 Task: Create a task  Upgrade and migrate company data storage to a cloud-based solution , assign it to team member softage.3@softage.net in the project AgileLink and update the status of the task to  At Risk , set the priority of the task to Medium
Action: Mouse moved to (288, 388)
Screenshot: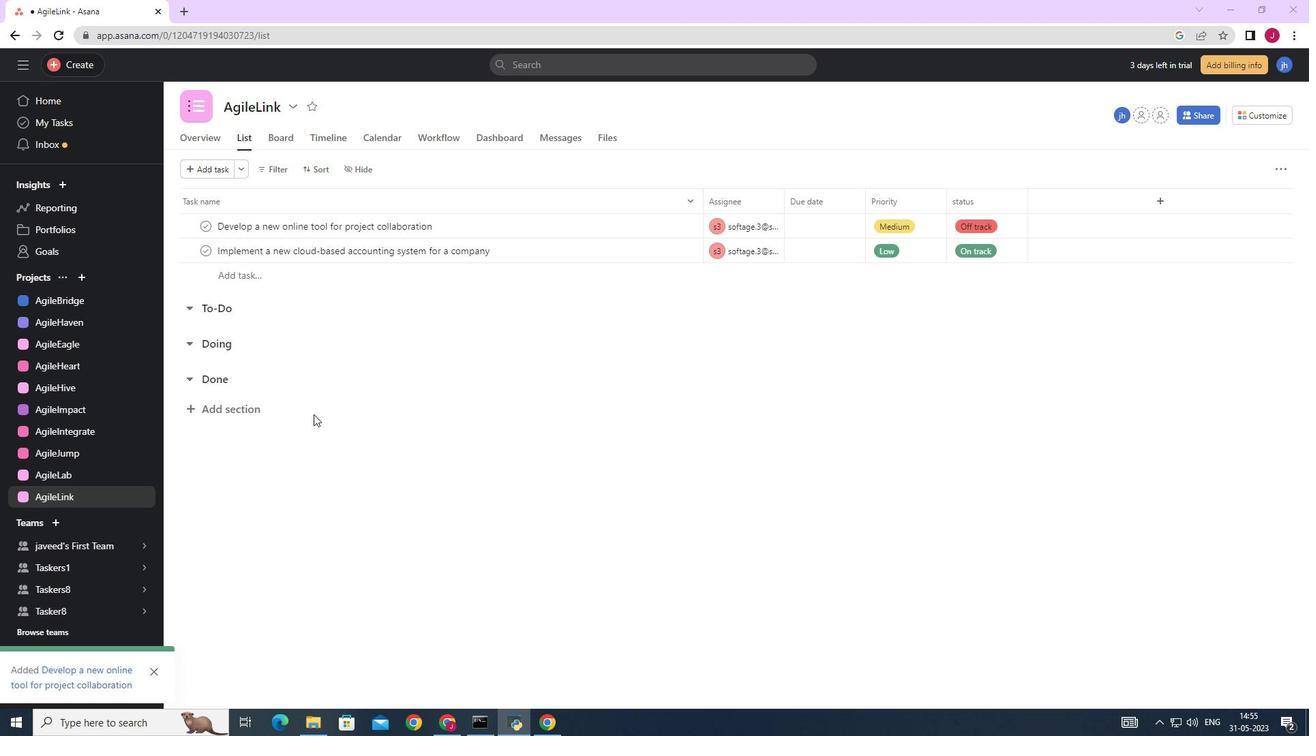 
Action: Mouse scrolled (288, 388) with delta (0, 0)
Screenshot: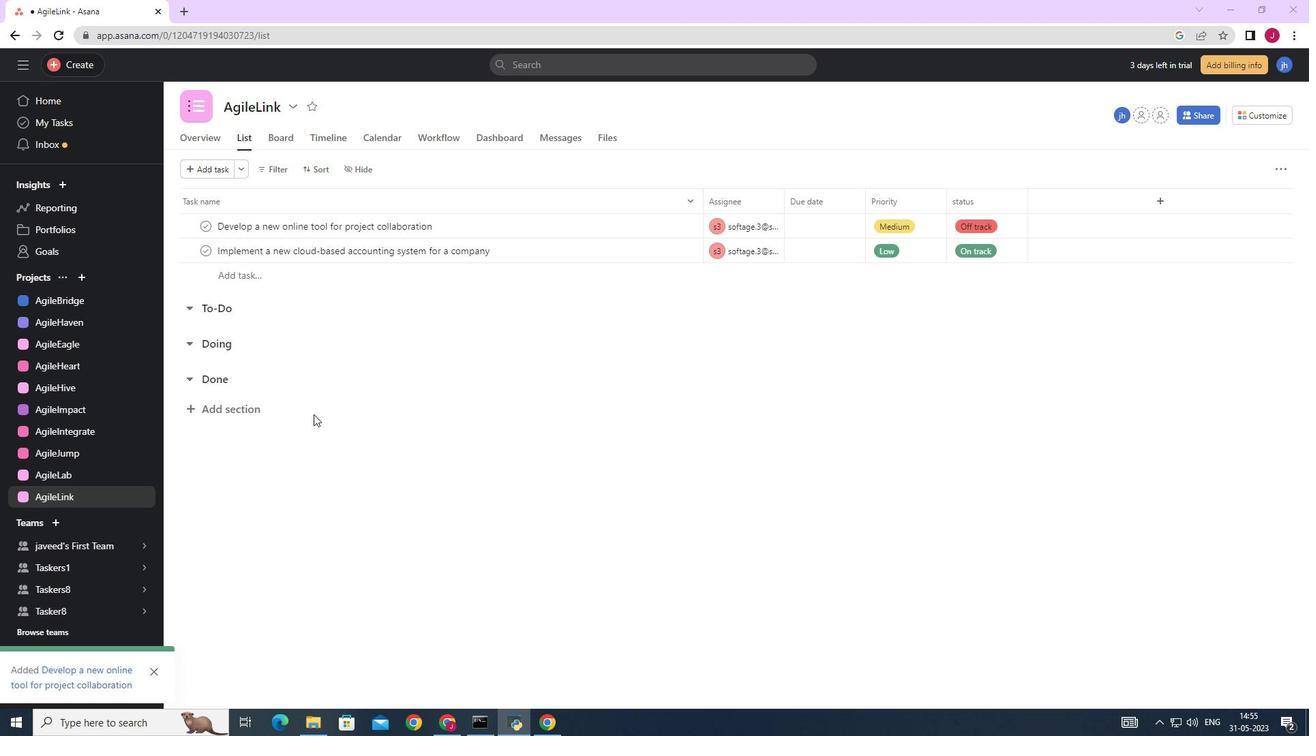 
Action: Mouse moved to (287, 386)
Screenshot: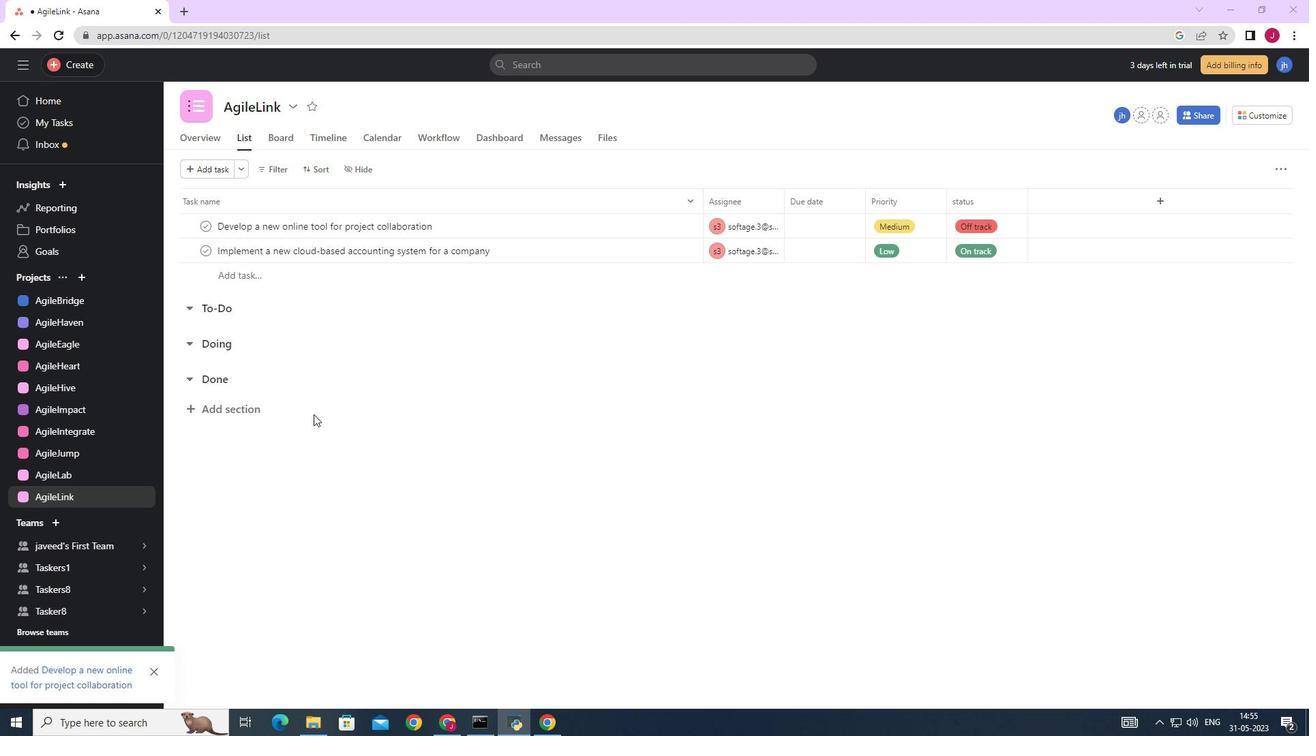 
Action: Mouse scrolled (287, 386) with delta (0, 0)
Screenshot: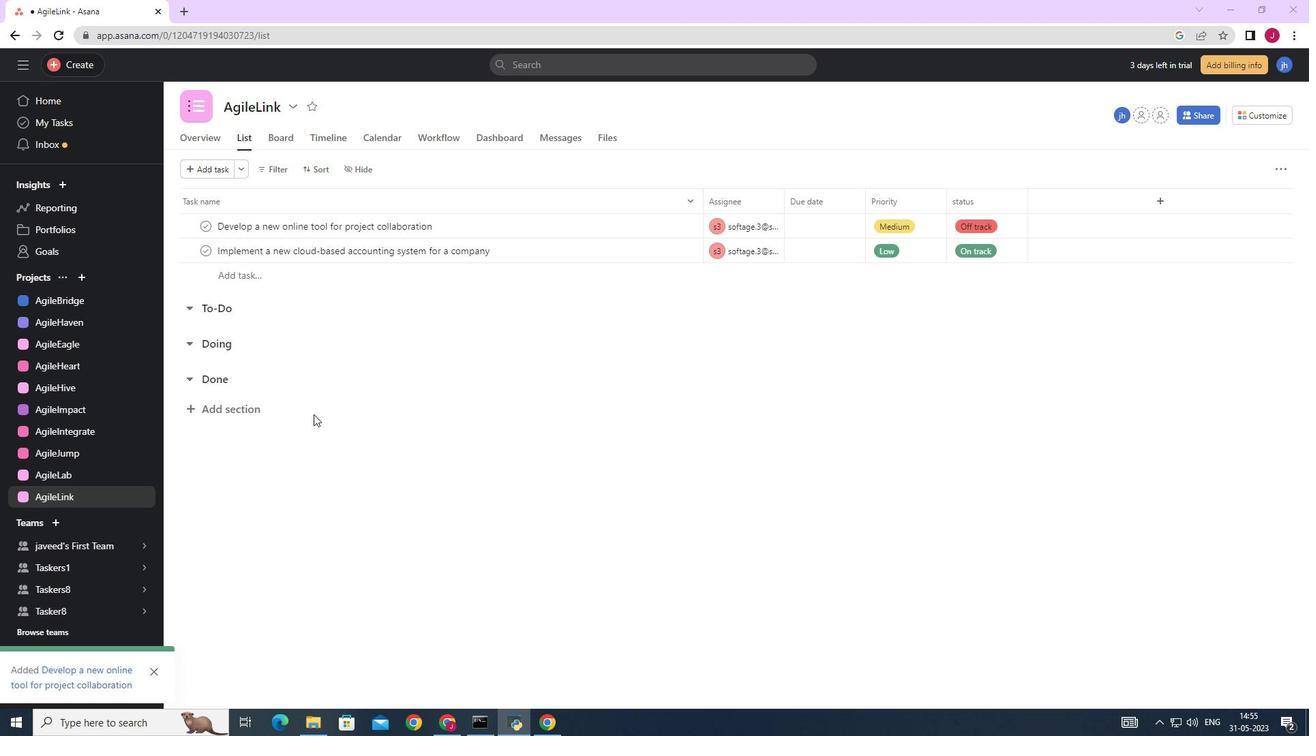 
Action: Mouse moved to (94, 62)
Screenshot: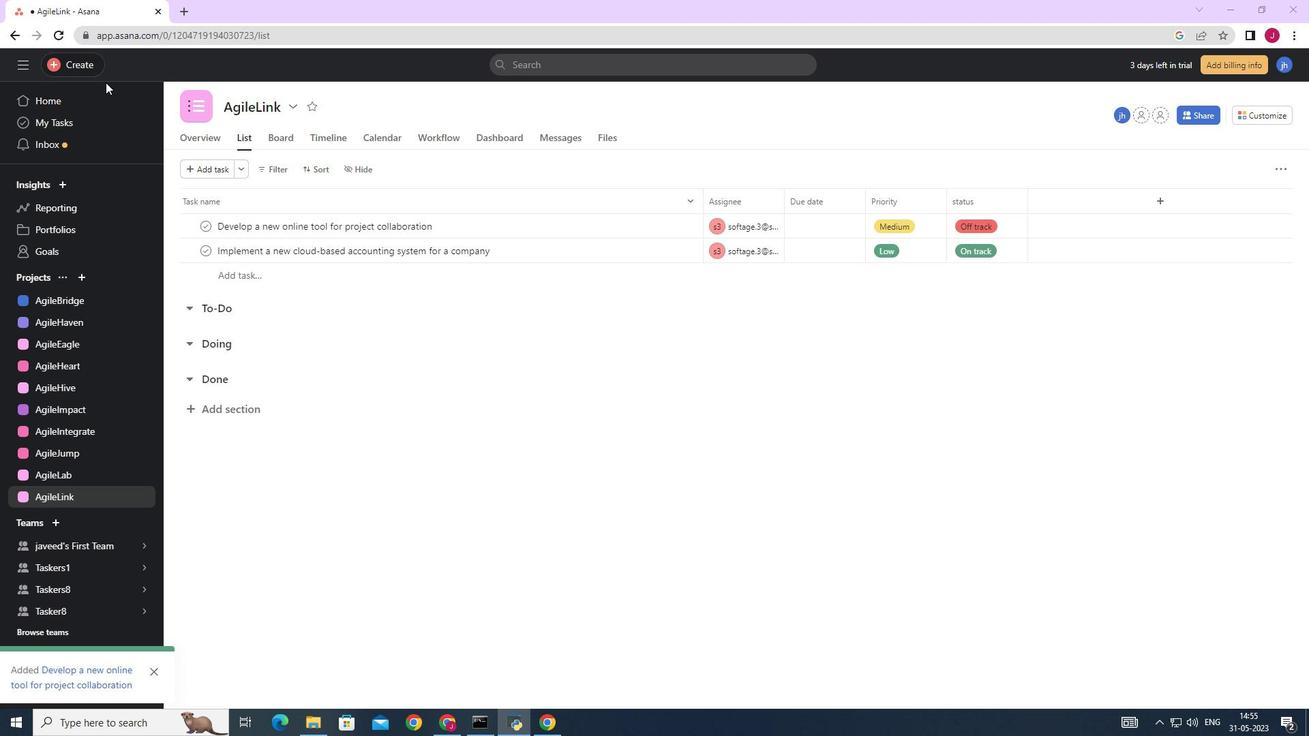 
Action: Mouse pressed left at (94, 62)
Screenshot: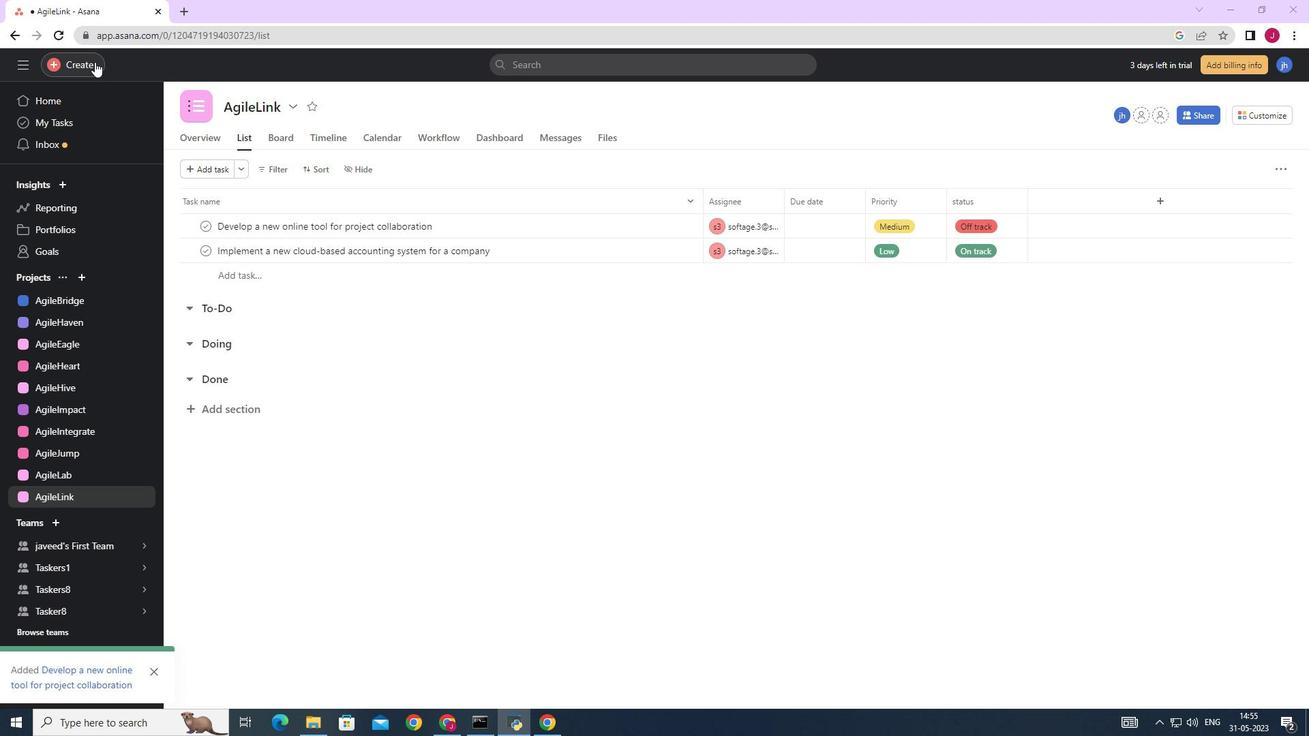 
Action: Mouse moved to (149, 66)
Screenshot: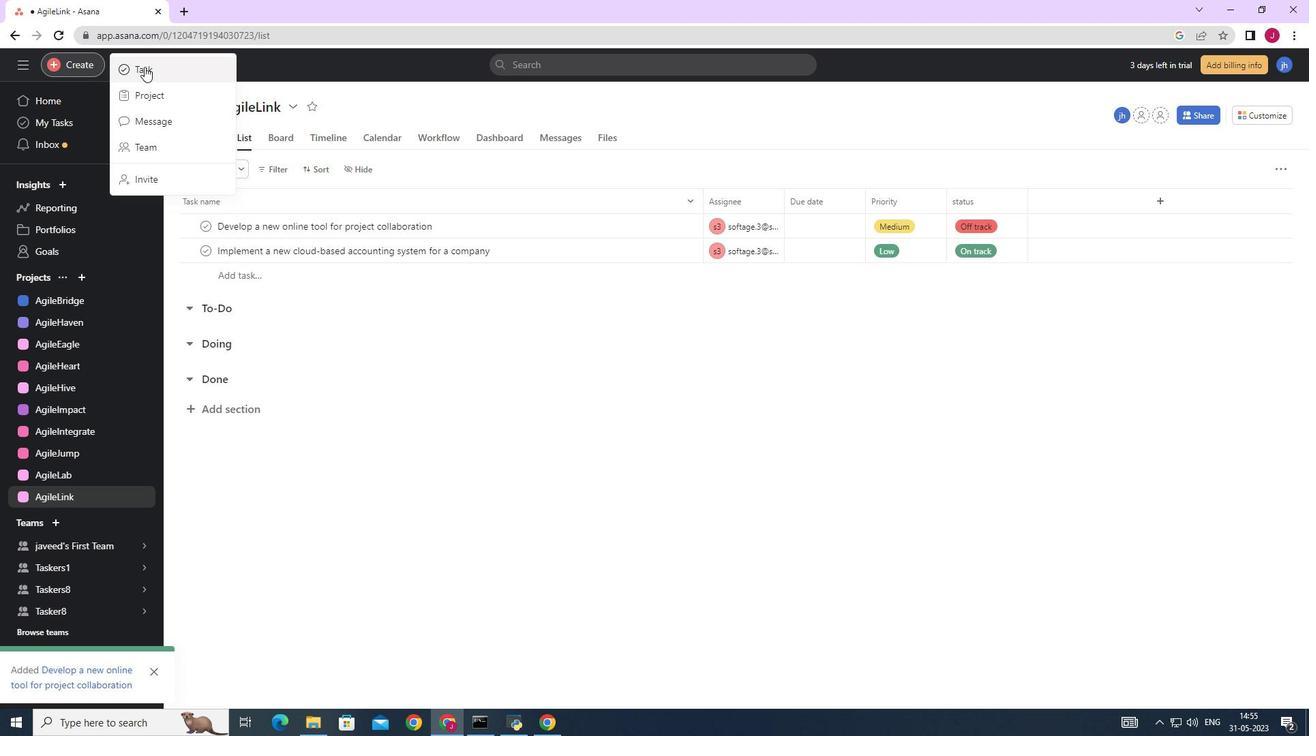 
Action: Mouse pressed left at (149, 66)
Screenshot: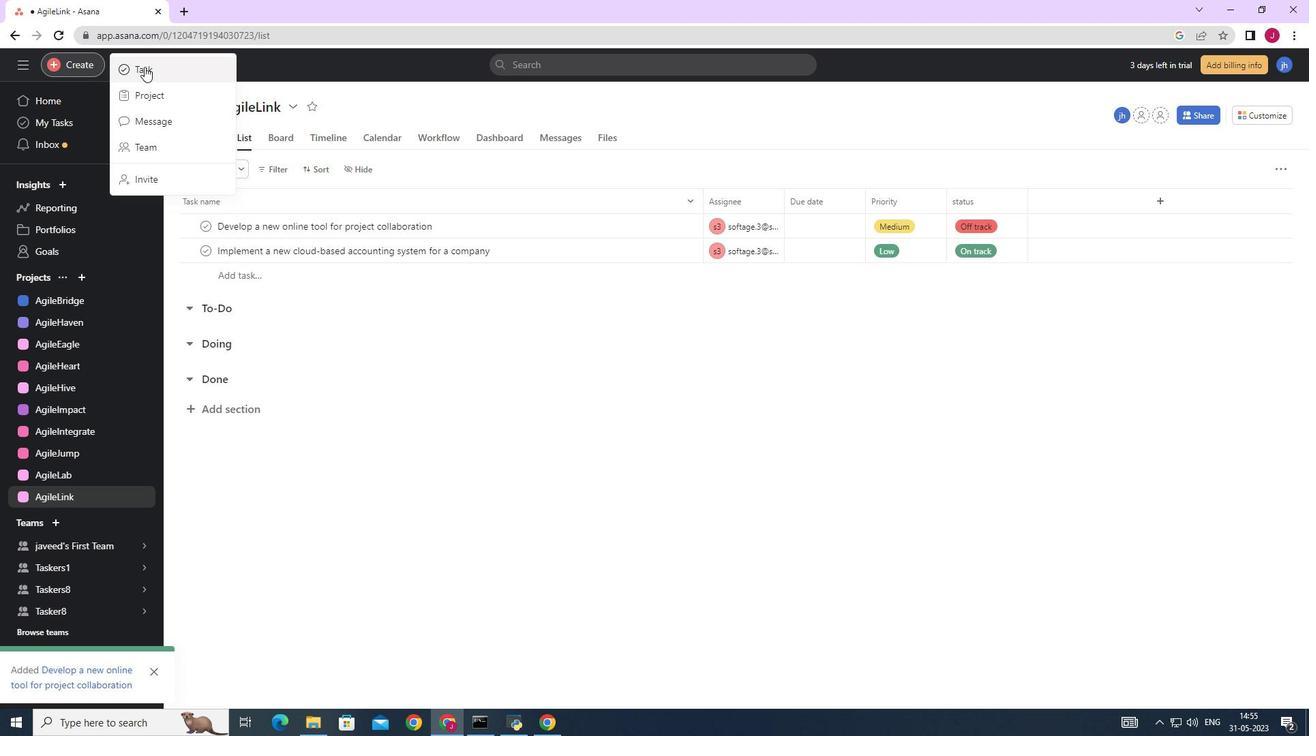 
Action: Mouse moved to (1067, 450)
Screenshot: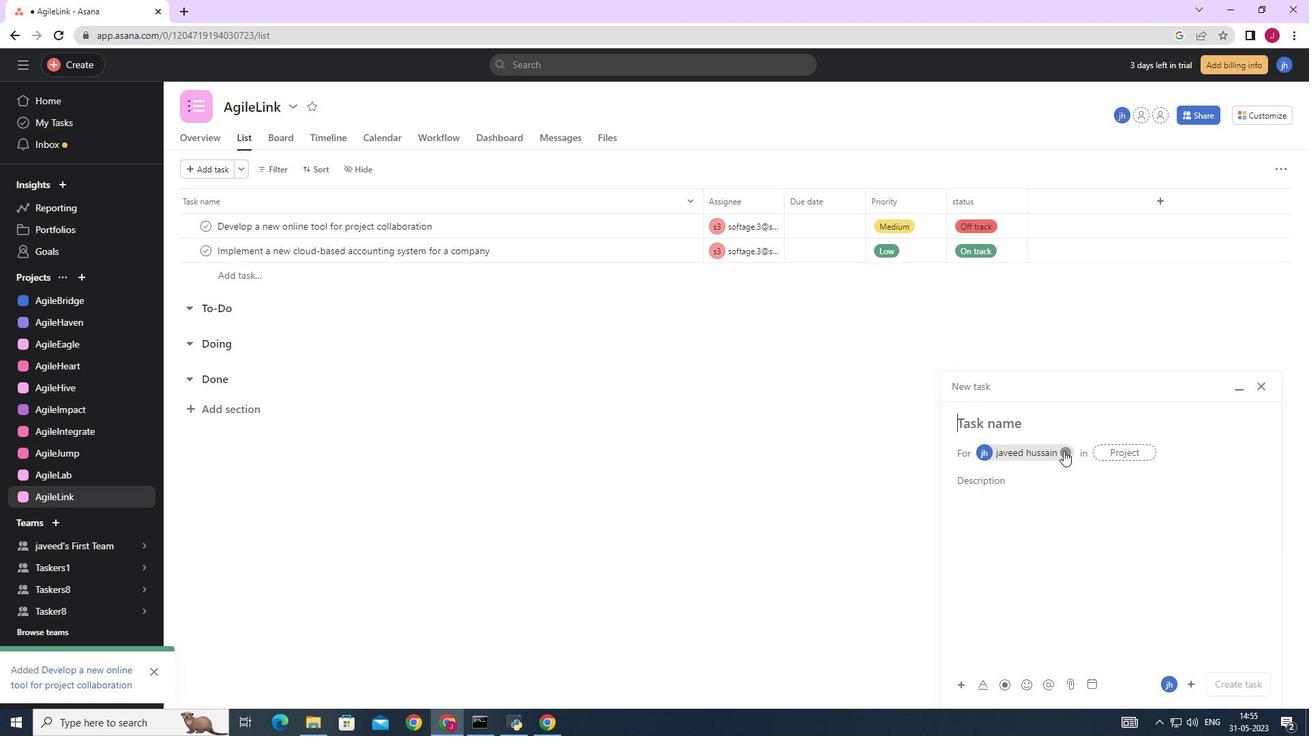 
Action: Mouse pressed left at (1067, 450)
Screenshot: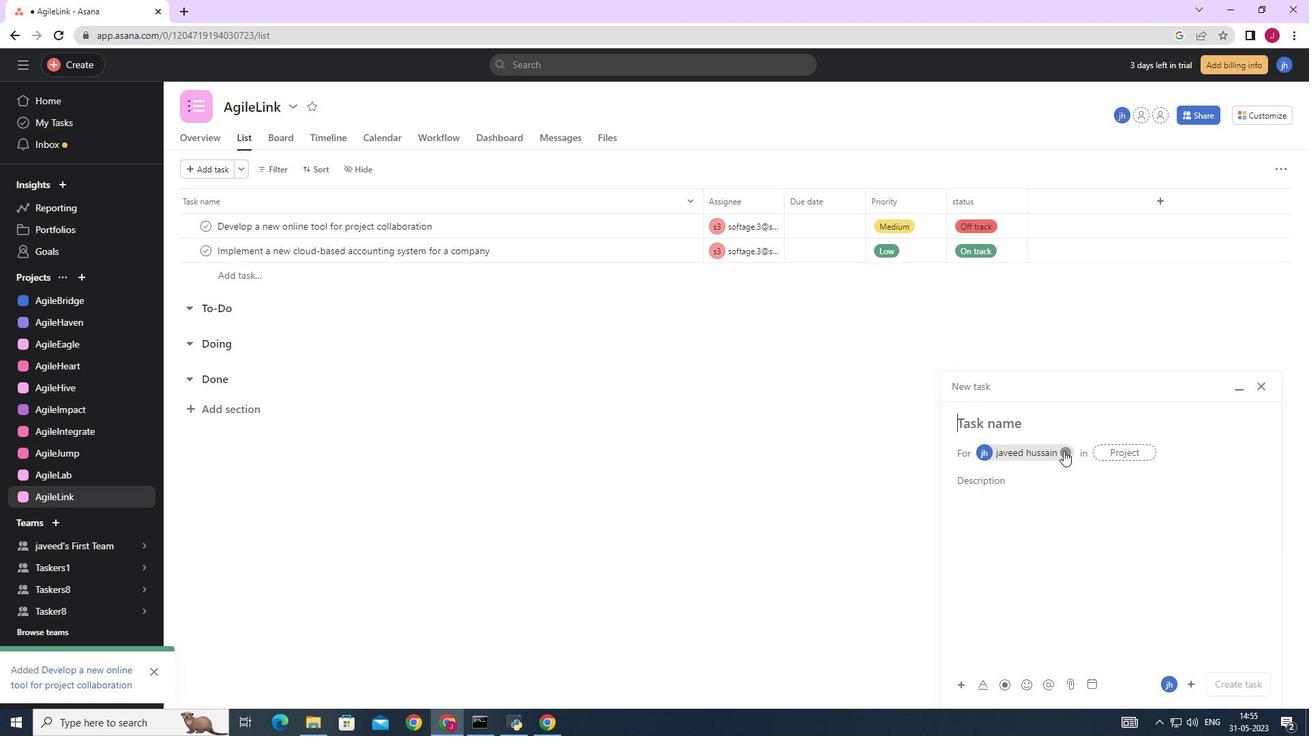 
Action: Mouse moved to (1005, 423)
Screenshot: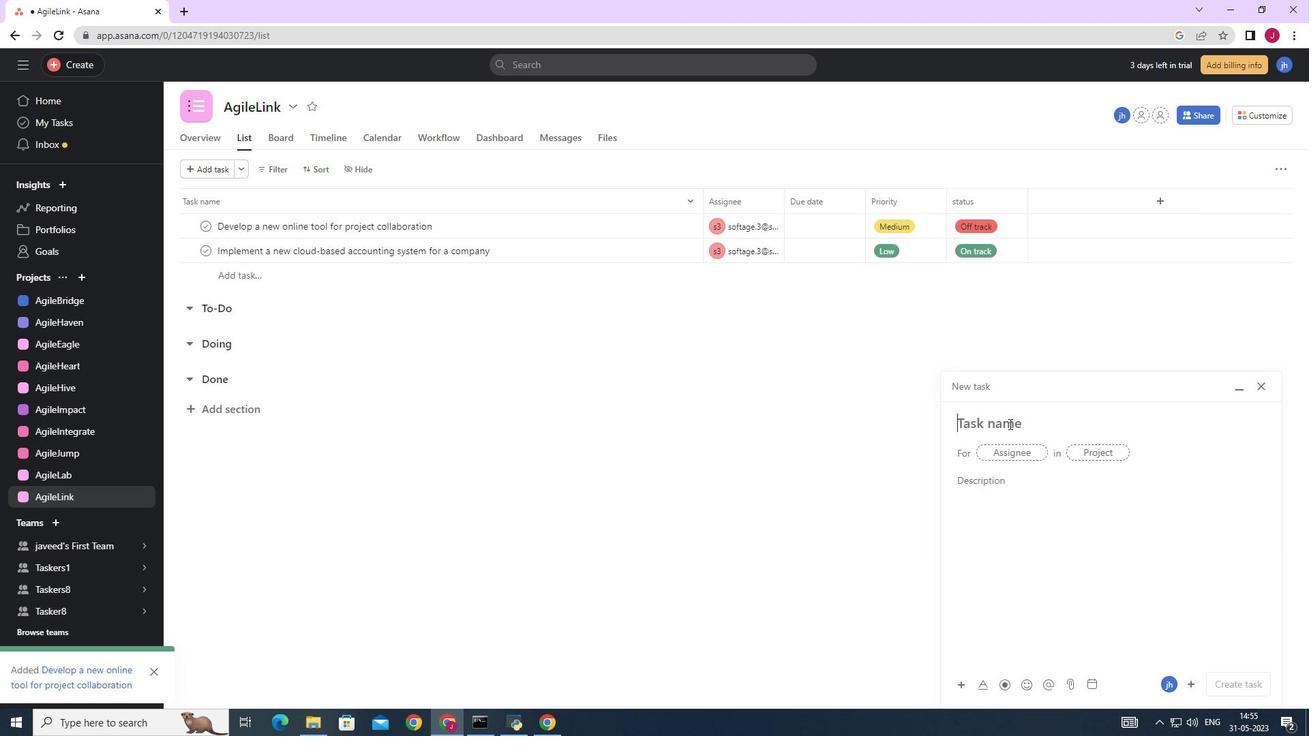 
Action: Key pressed <Key.caps_lock>U<Key.caps_lock>pgrade<Key.space>and<Key.space>migrate<Key.space>company<Key.space>data<Key.space>storage<Key.space>to<Key.space>cloud-based<Key.space>solutiom<Key.backspace>n
Screenshot: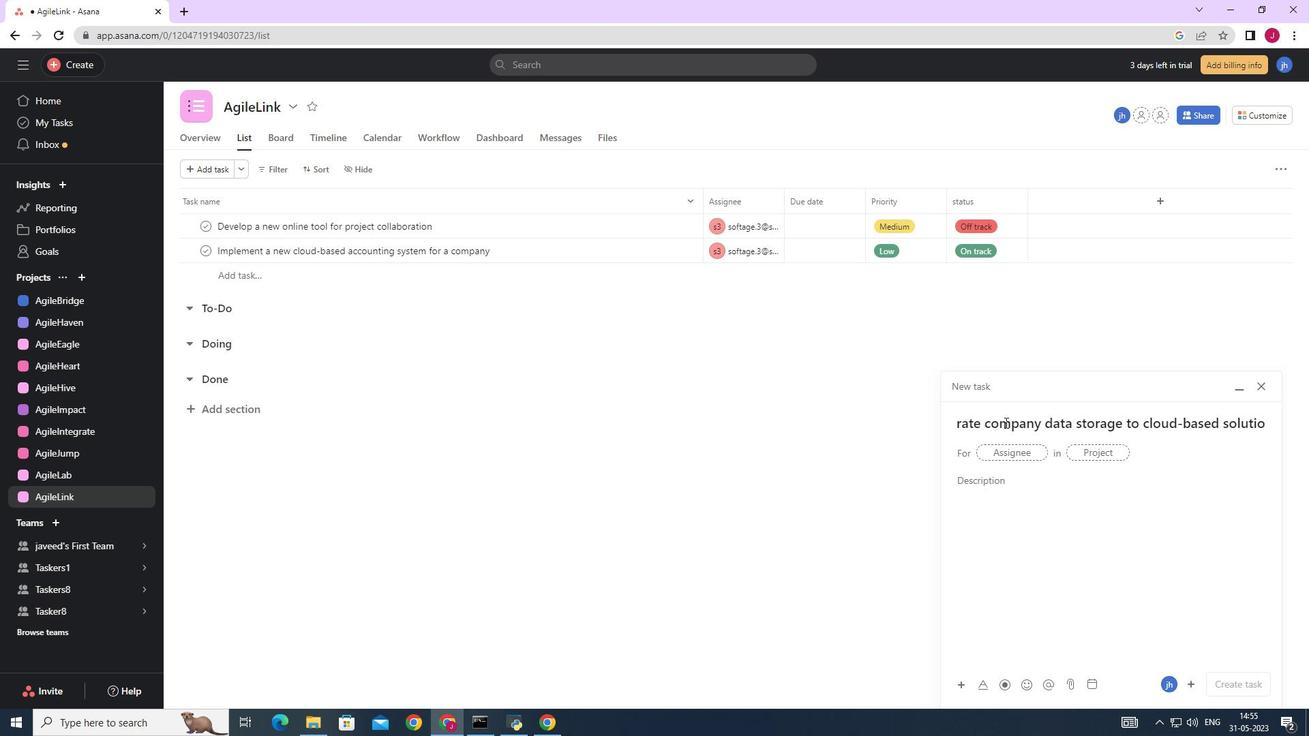 
Action: Mouse moved to (1007, 451)
Screenshot: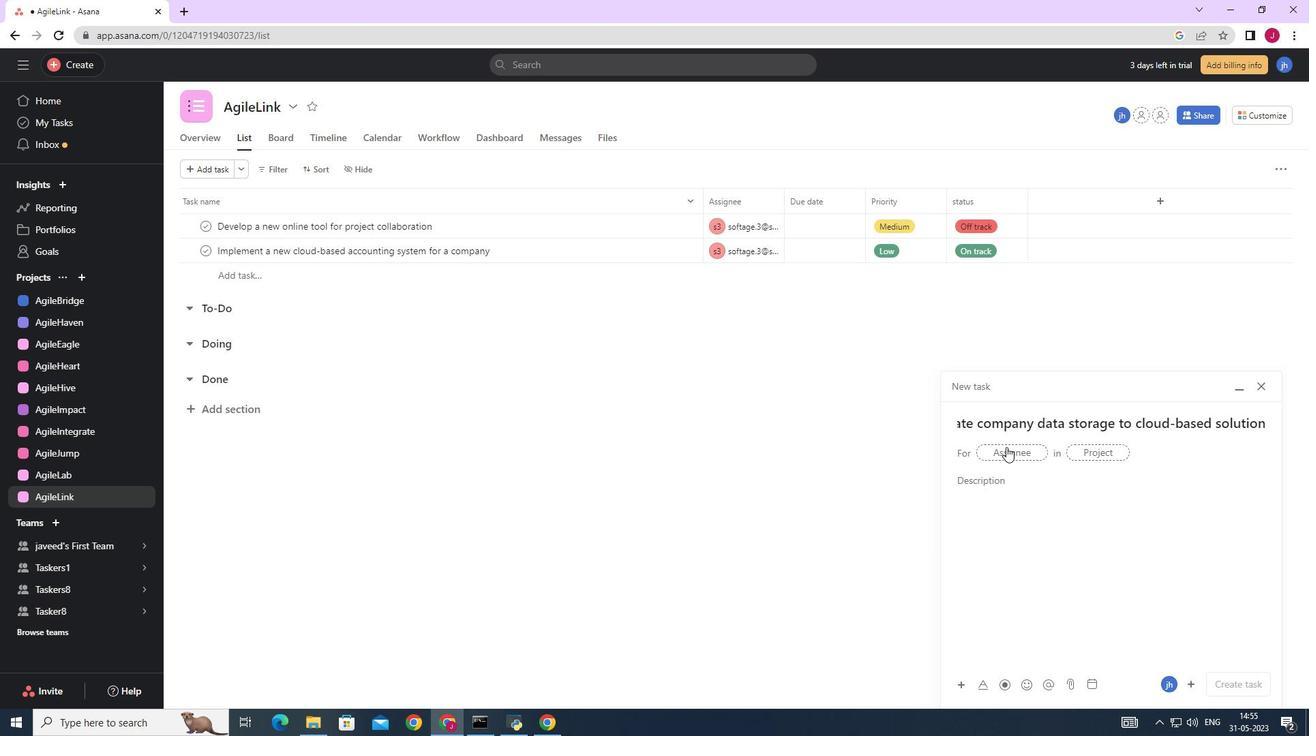 
Action: Mouse pressed left at (1007, 451)
Screenshot: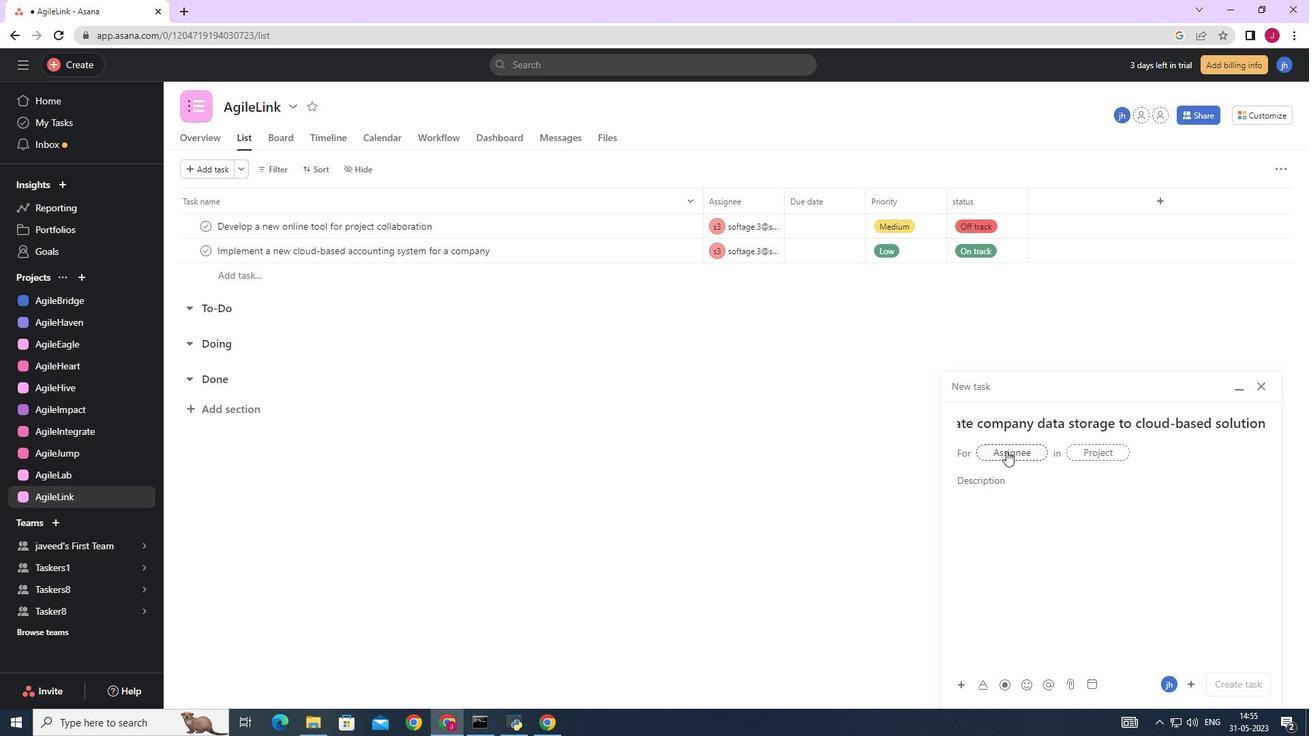 
Action: Key pressed softage.2<Key.backspace>3
Screenshot: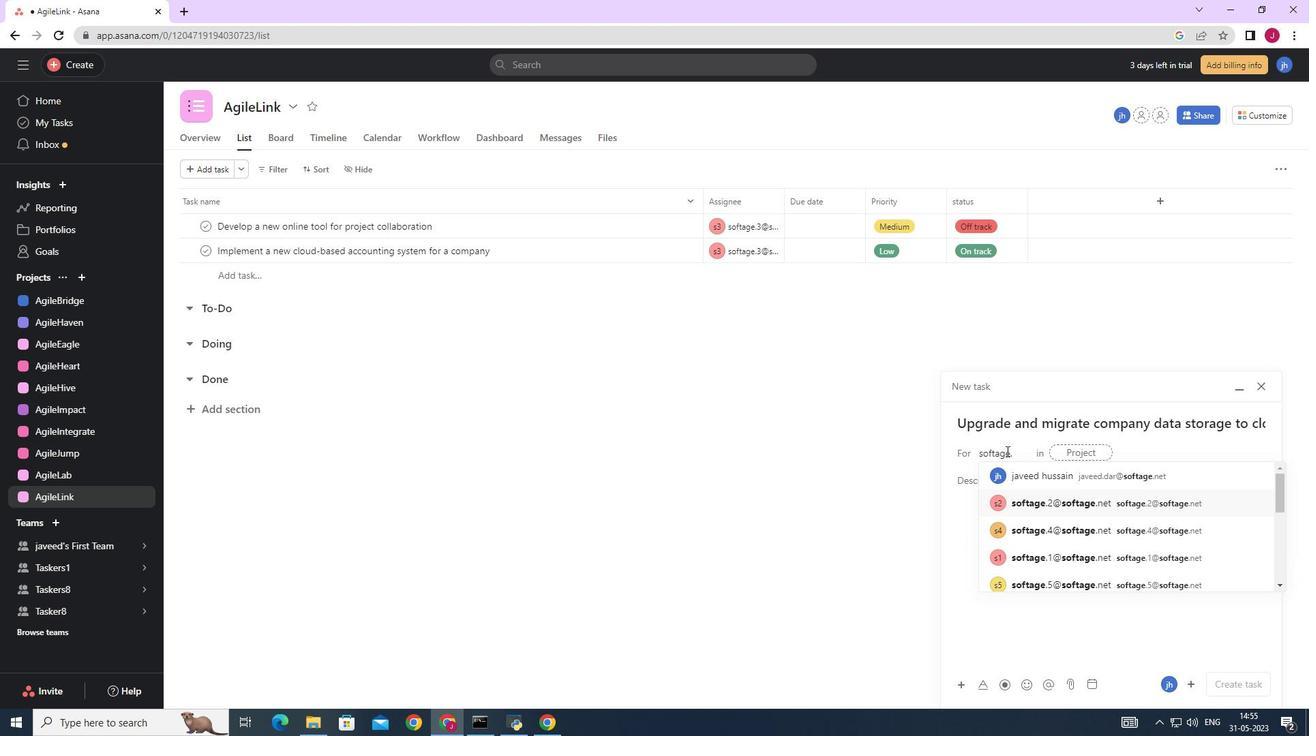 
Action: Mouse moved to (1042, 475)
Screenshot: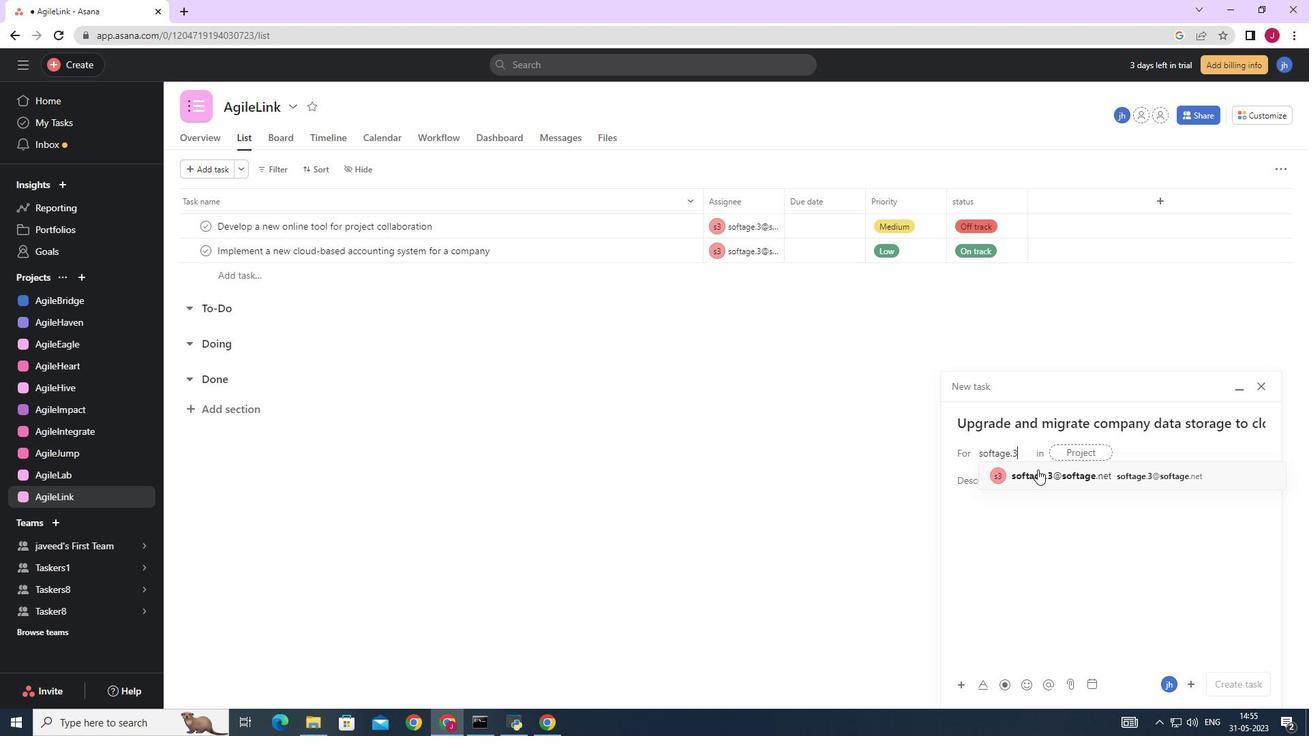
Action: Mouse pressed left at (1042, 475)
Screenshot: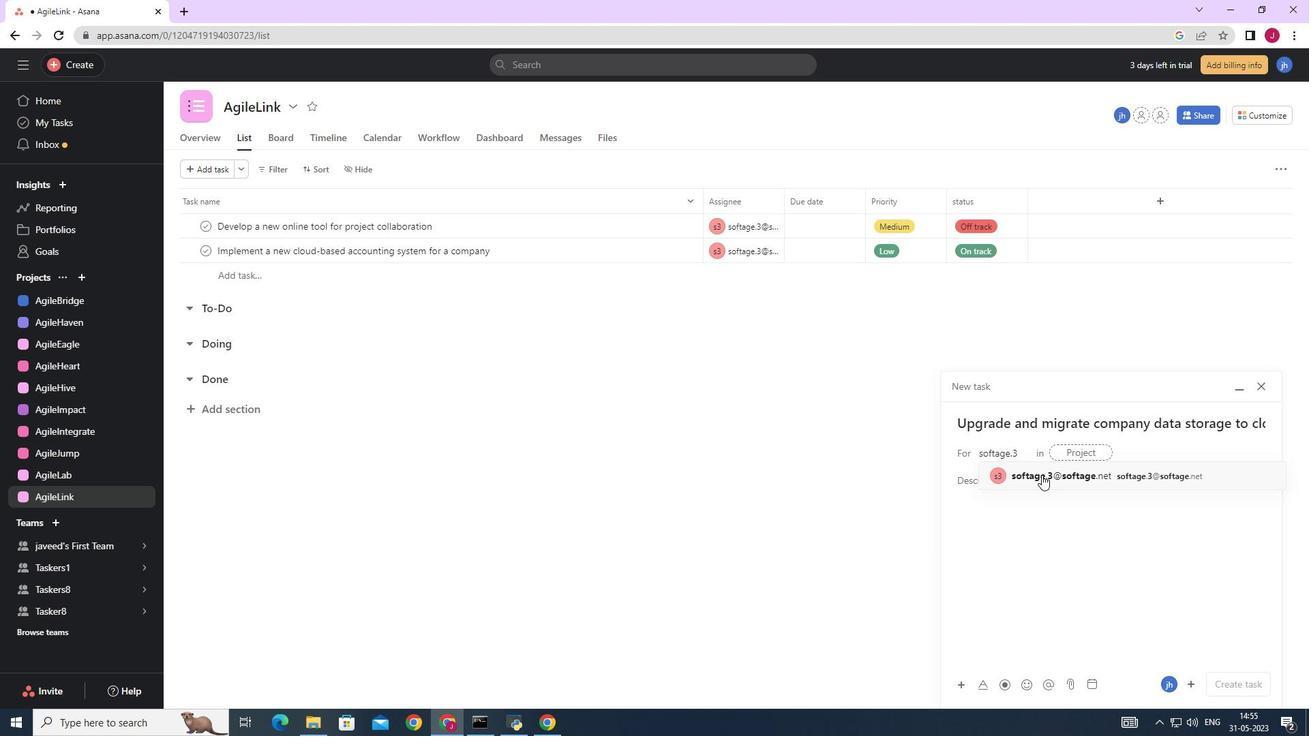 
Action: Mouse moved to (843, 472)
Screenshot: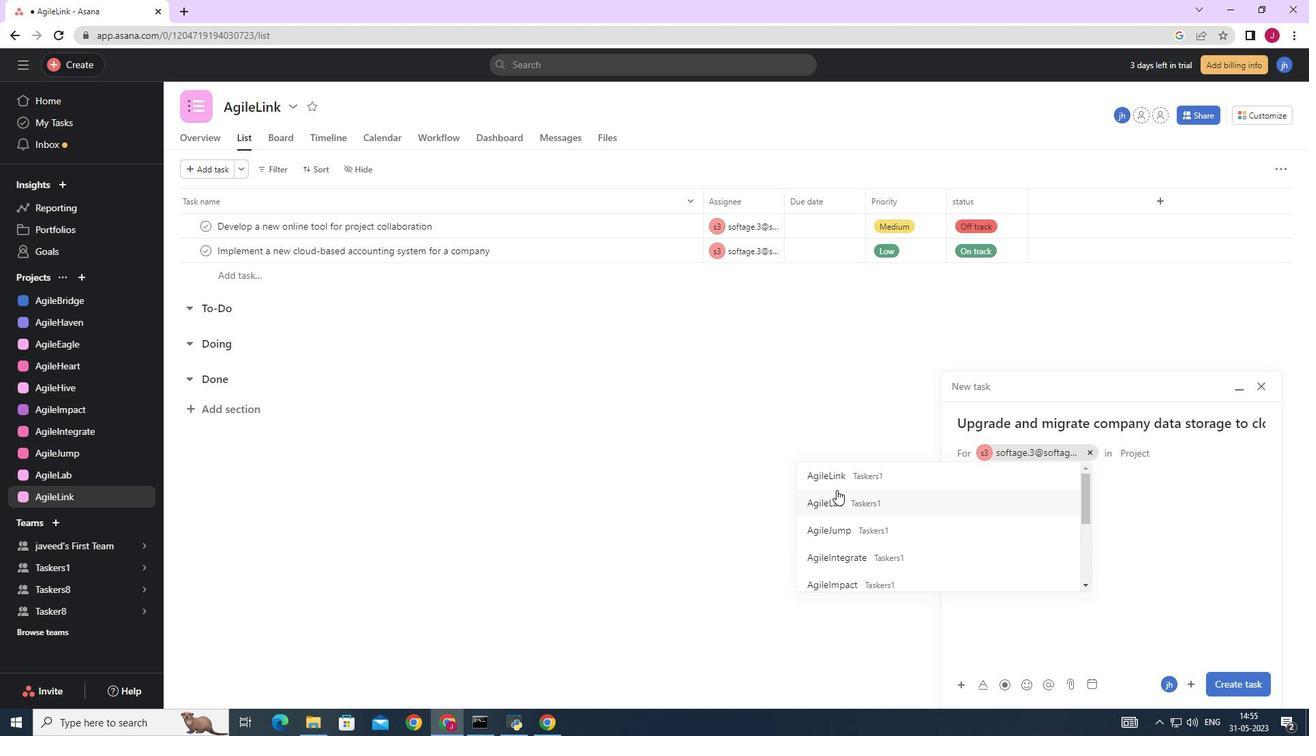 
Action: Mouse pressed left at (843, 472)
Screenshot: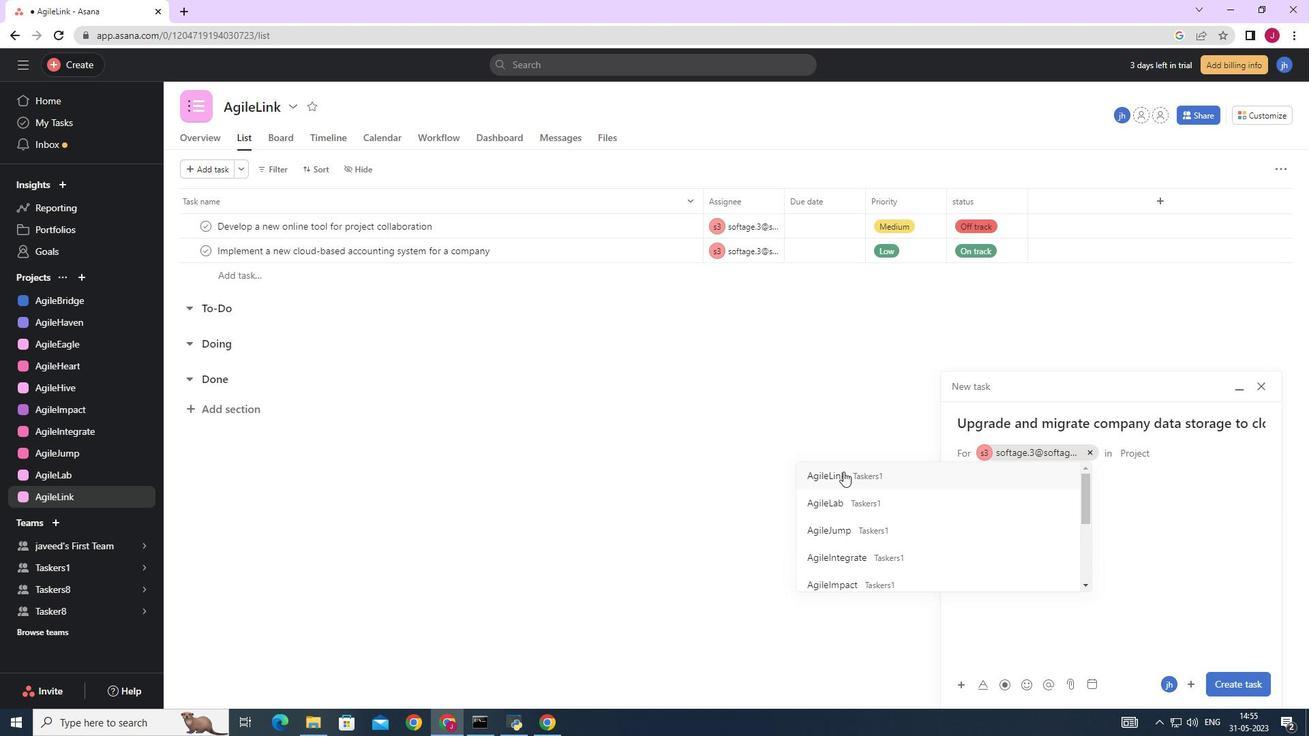 
Action: Mouse moved to (1023, 483)
Screenshot: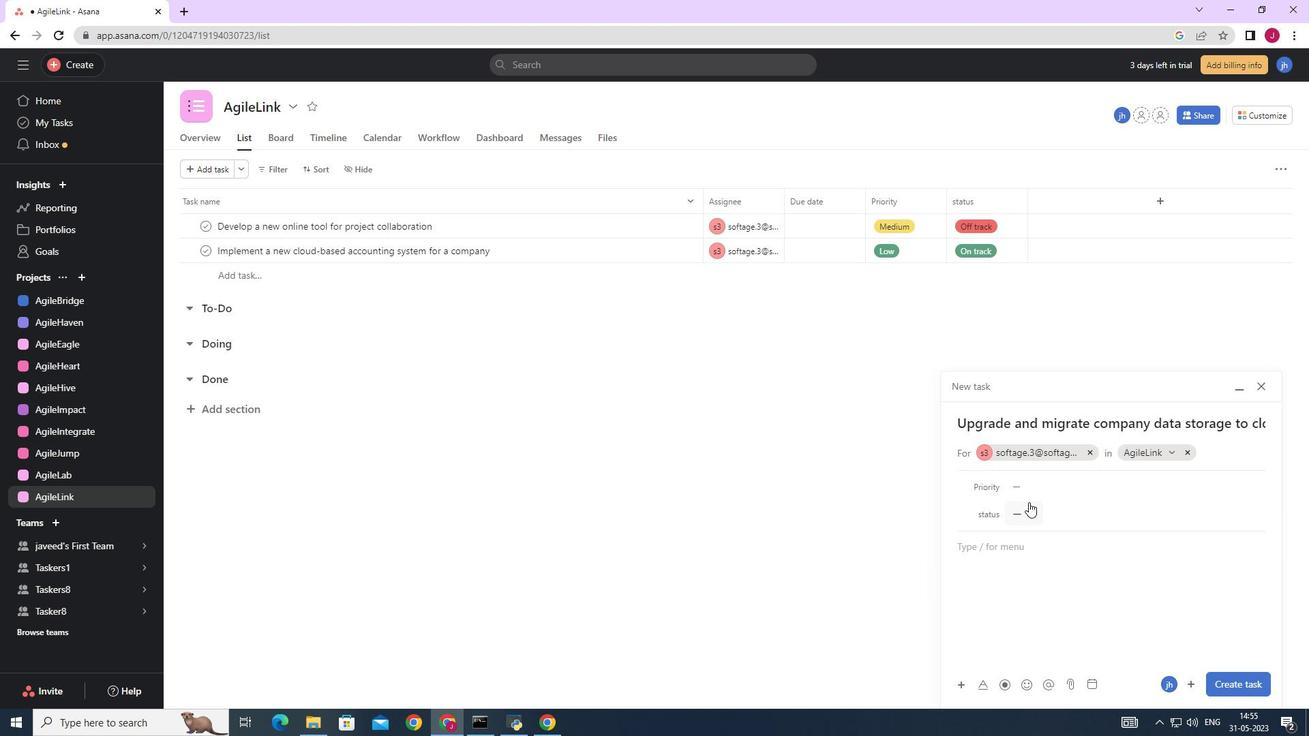 
Action: Mouse pressed left at (1023, 483)
Screenshot: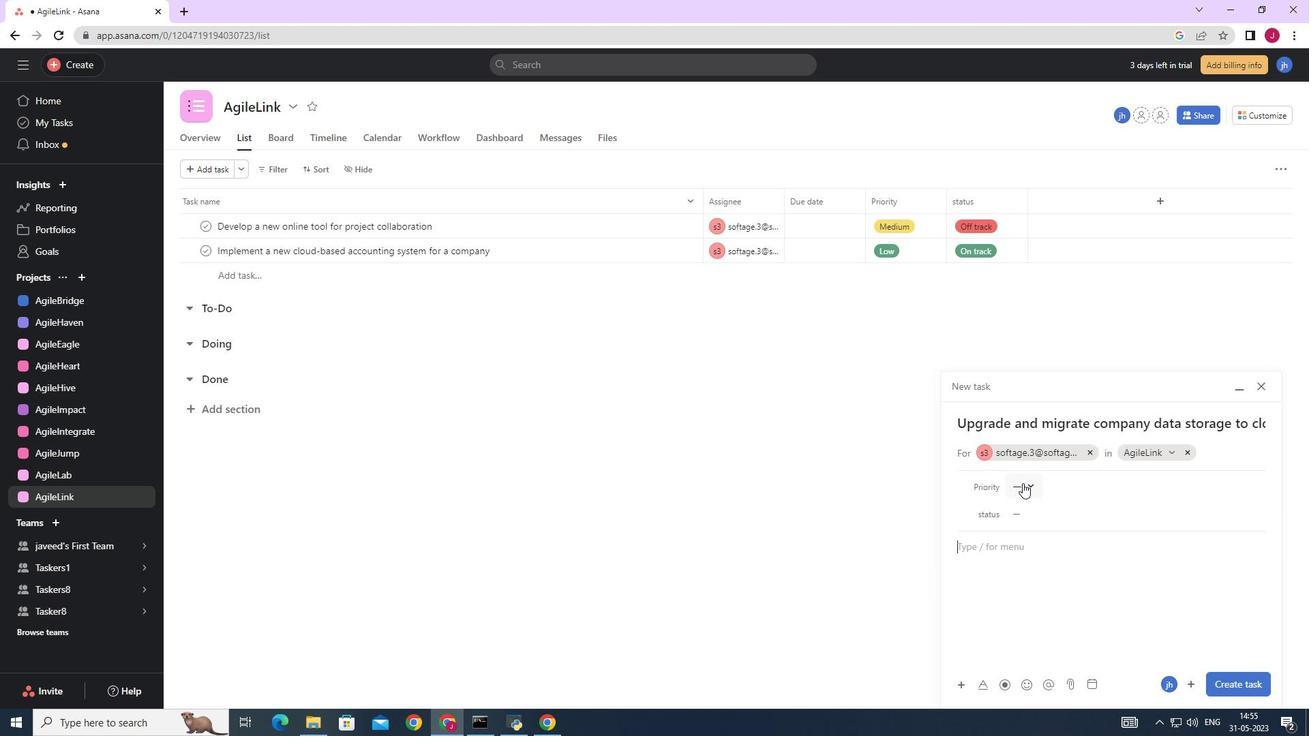 
Action: Mouse moved to (1052, 554)
Screenshot: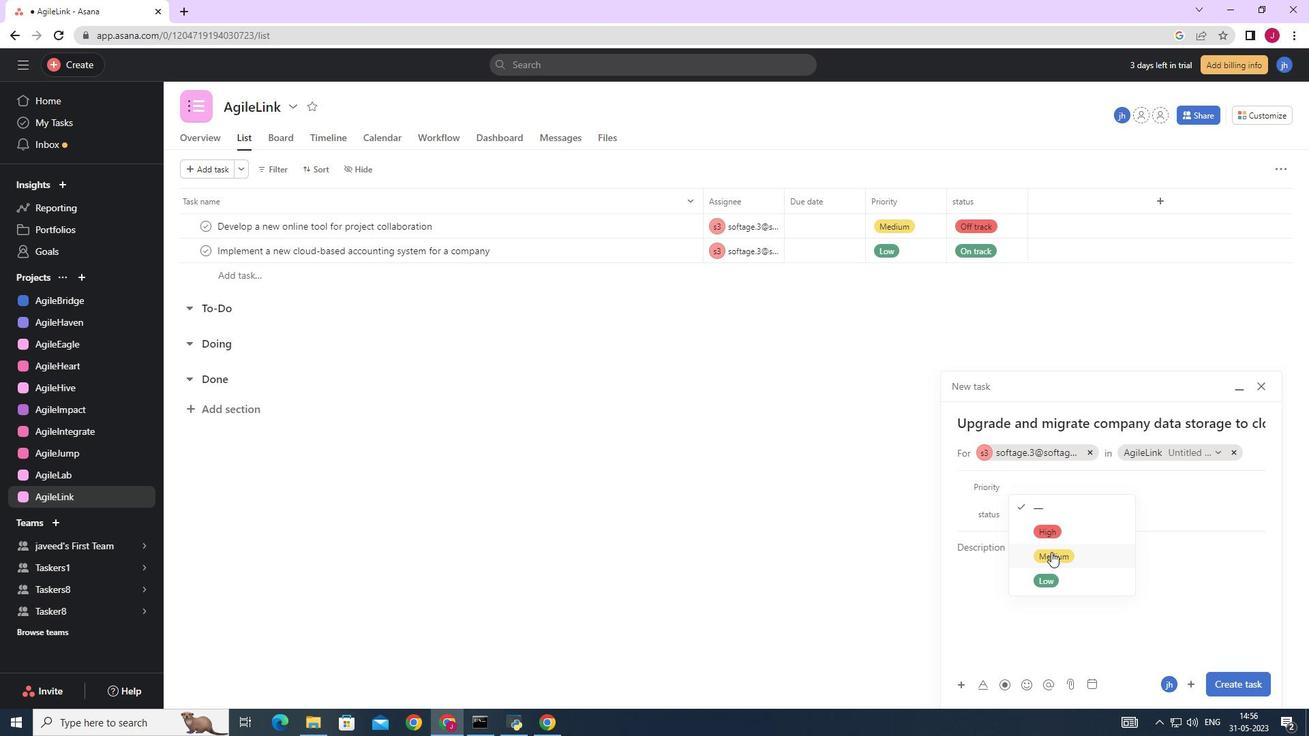 
Action: Mouse pressed left at (1052, 554)
Screenshot: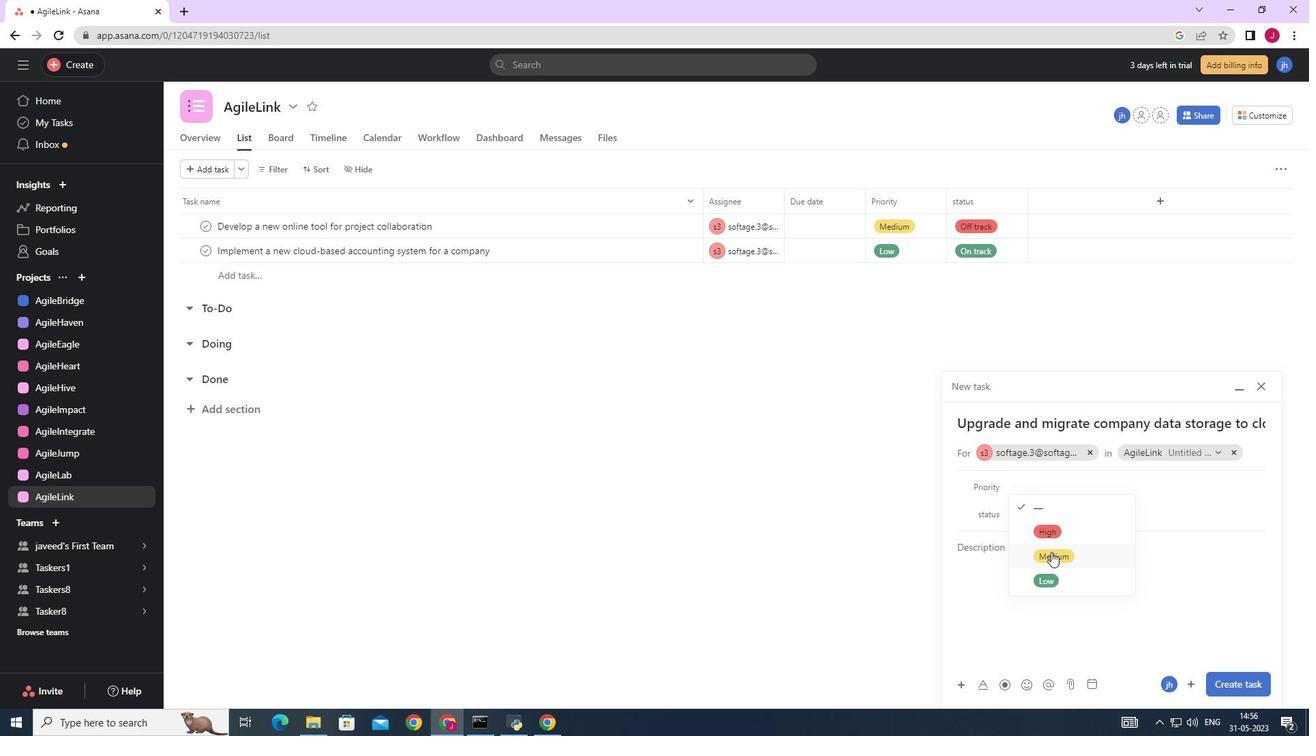 
Action: Mouse moved to (1037, 508)
Screenshot: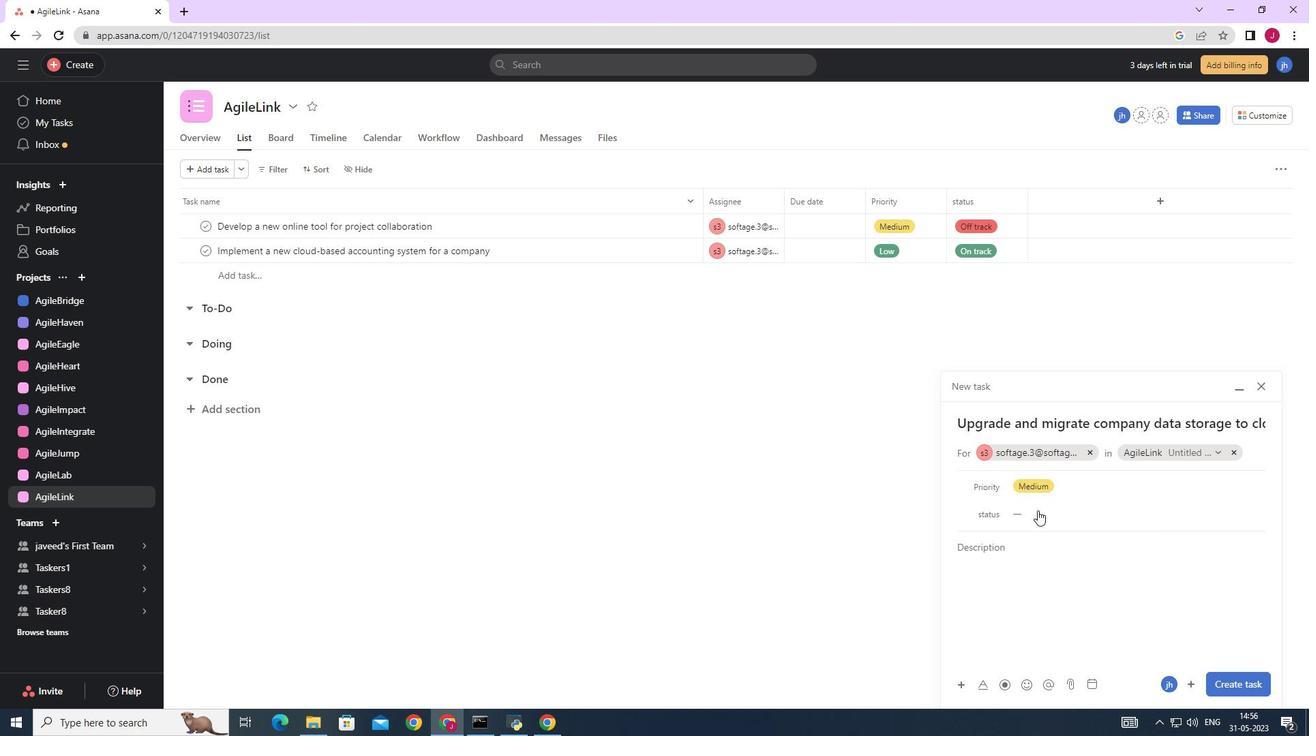 
Action: Mouse pressed left at (1037, 508)
Screenshot: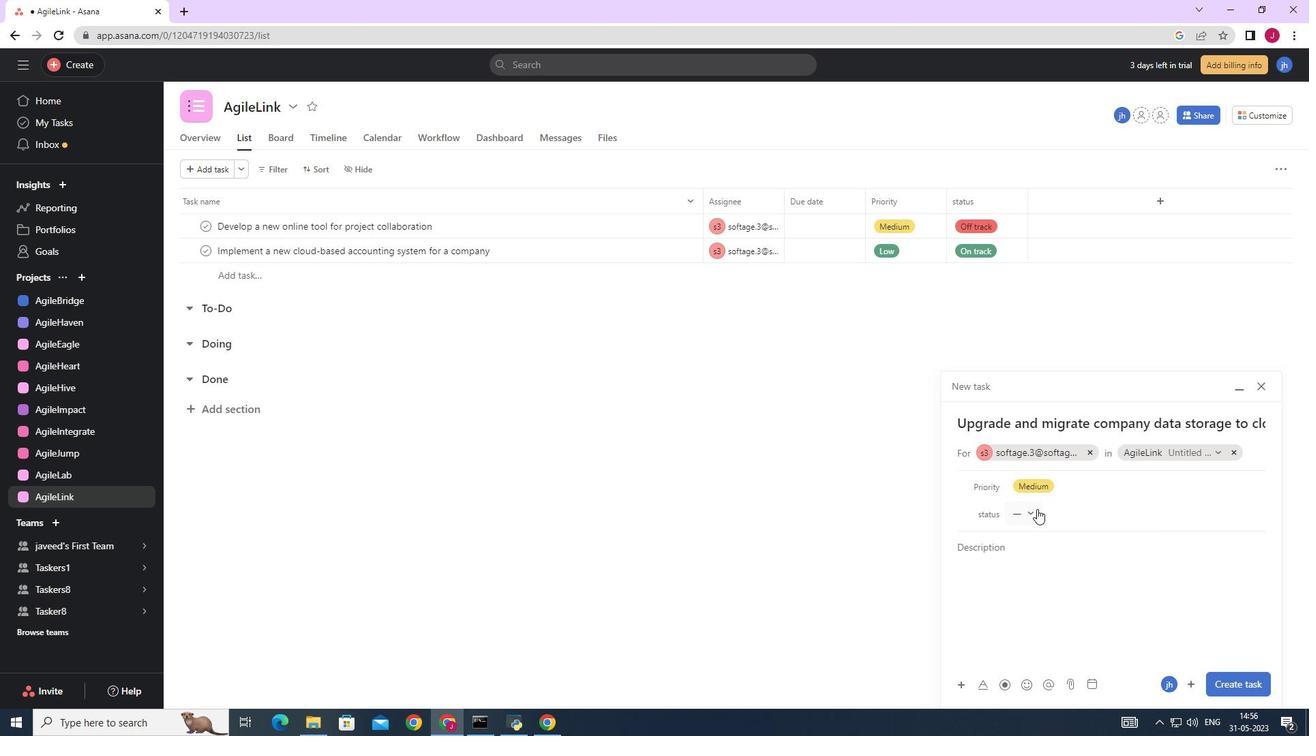 
Action: Mouse moved to (1052, 606)
Screenshot: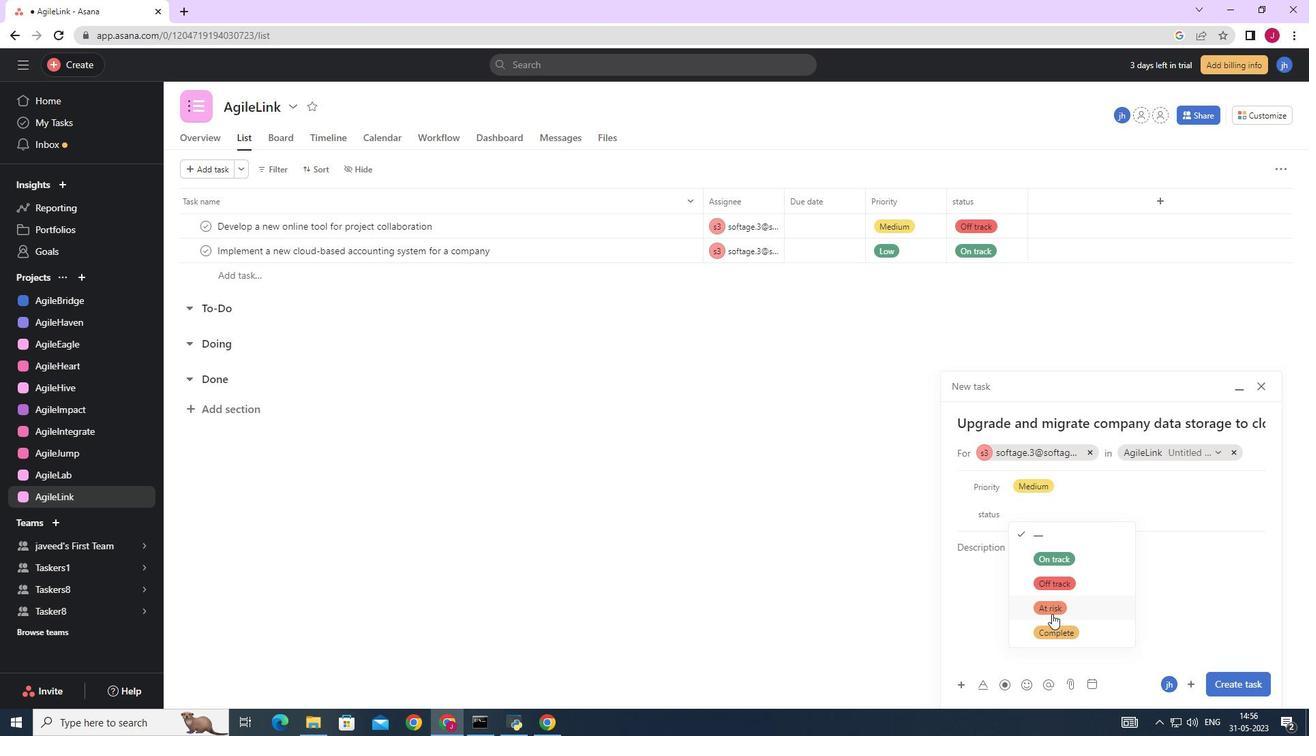 
Action: Mouse pressed left at (1052, 606)
Screenshot: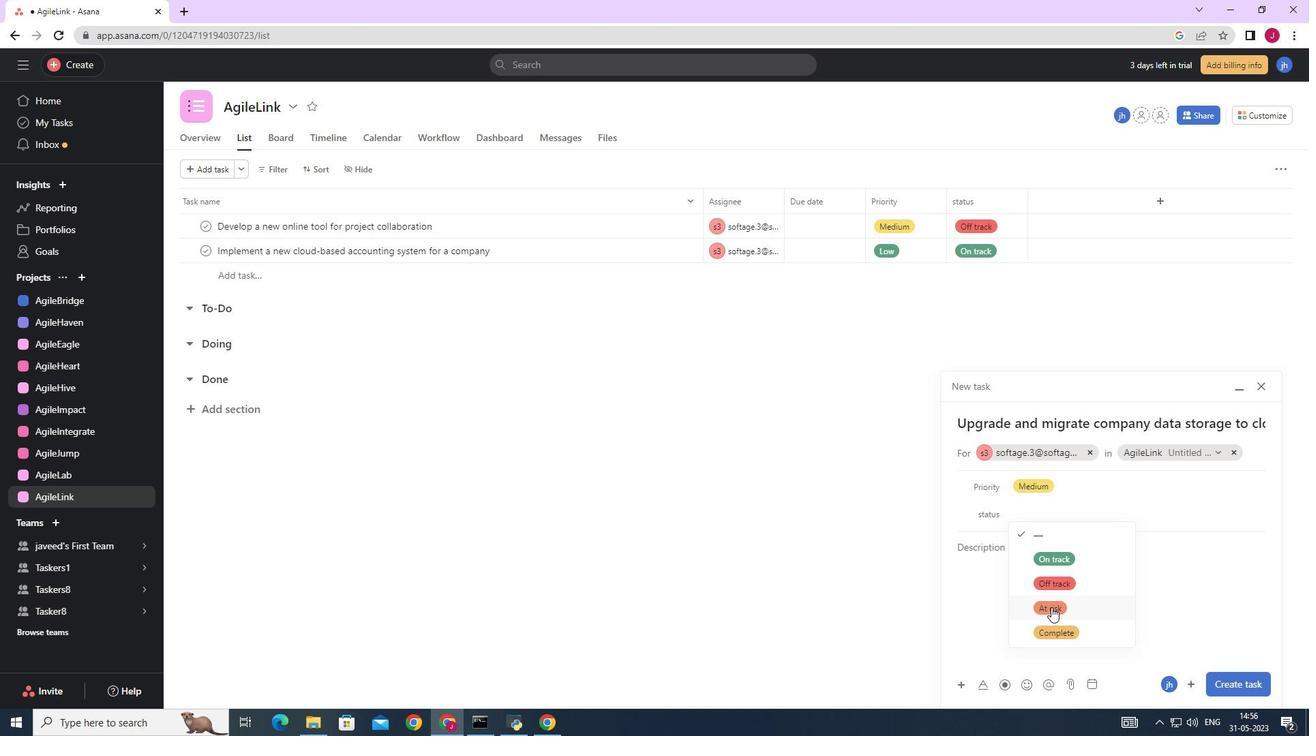 
Action: Mouse moved to (1241, 687)
Screenshot: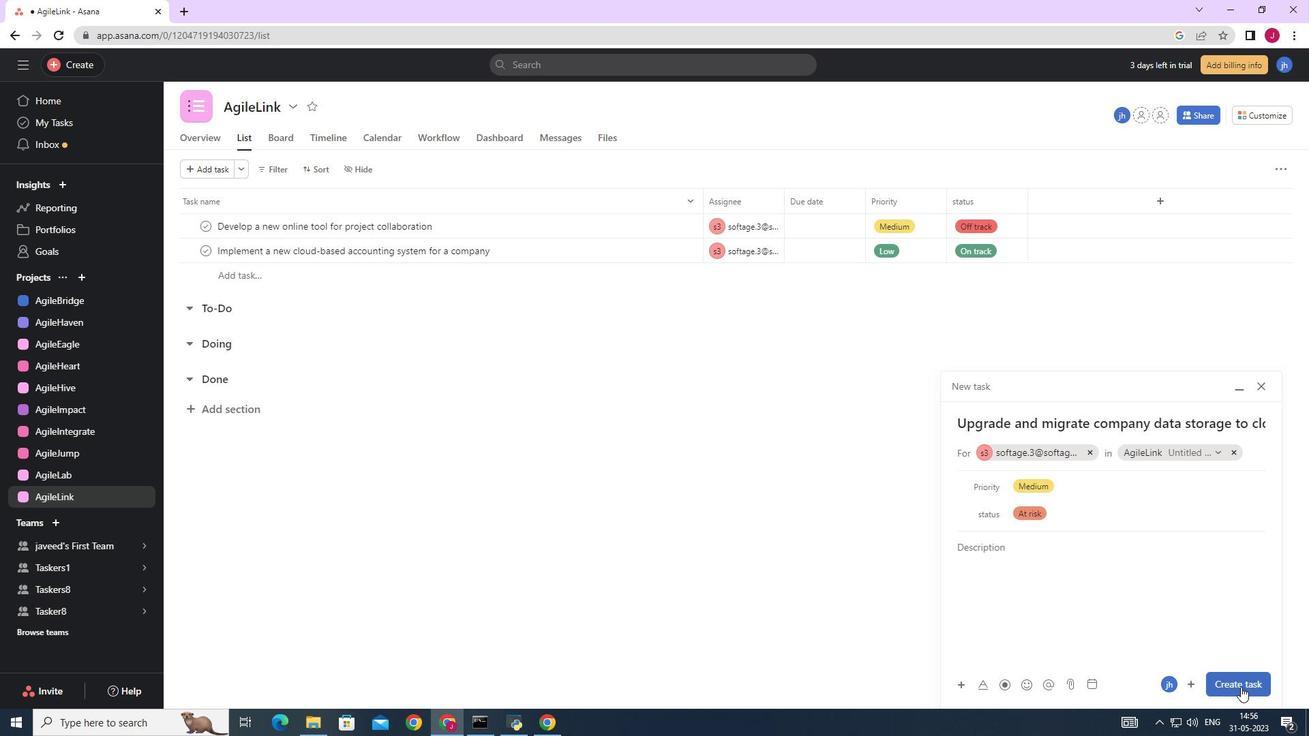 
Action: Mouse pressed left at (1241, 687)
Screenshot: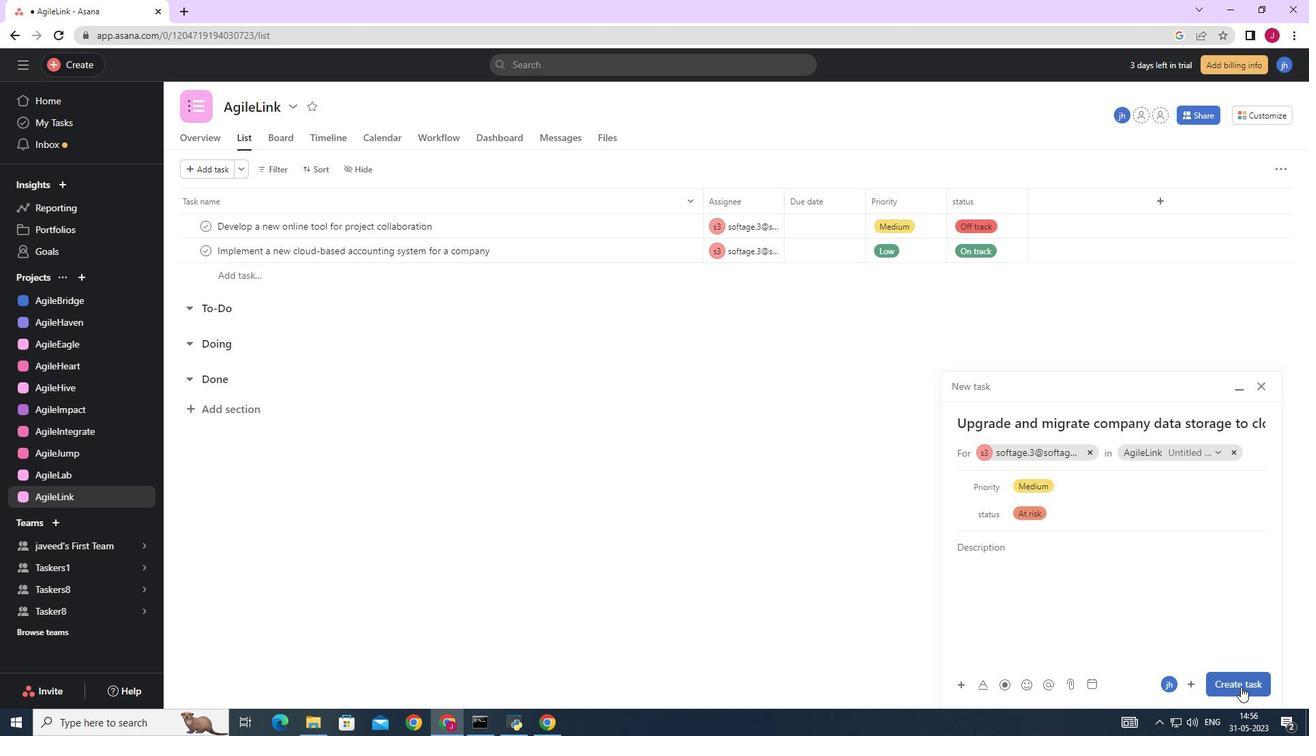 
